 Task: Create in the project ByteCode and in the Backlog issue 'Design and implement a disaster recovery plan for an organization's IT infrastructure' a child issue 'Data migration and transformation', and assign it to team member softage.4@softage.net. Create in the project ByteCode and in the Backlog issue 'Develop a new online booking system for a hotel or resort' a child issue 'Internationalization and localization', and assign it to team member softage.1@softage.net
Action: Mouse moved to (617, 522)
Screenshot: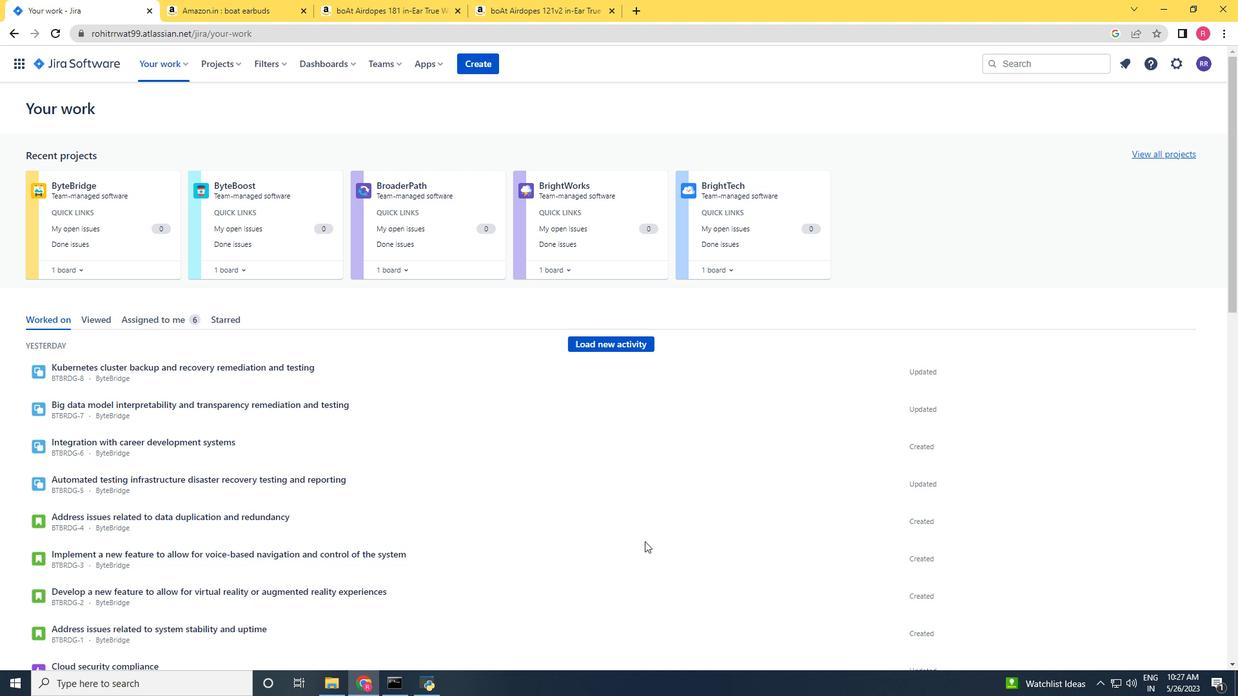 
Action: Mouse scrolled (617, 523) with delta (0, 0)
Screenshot: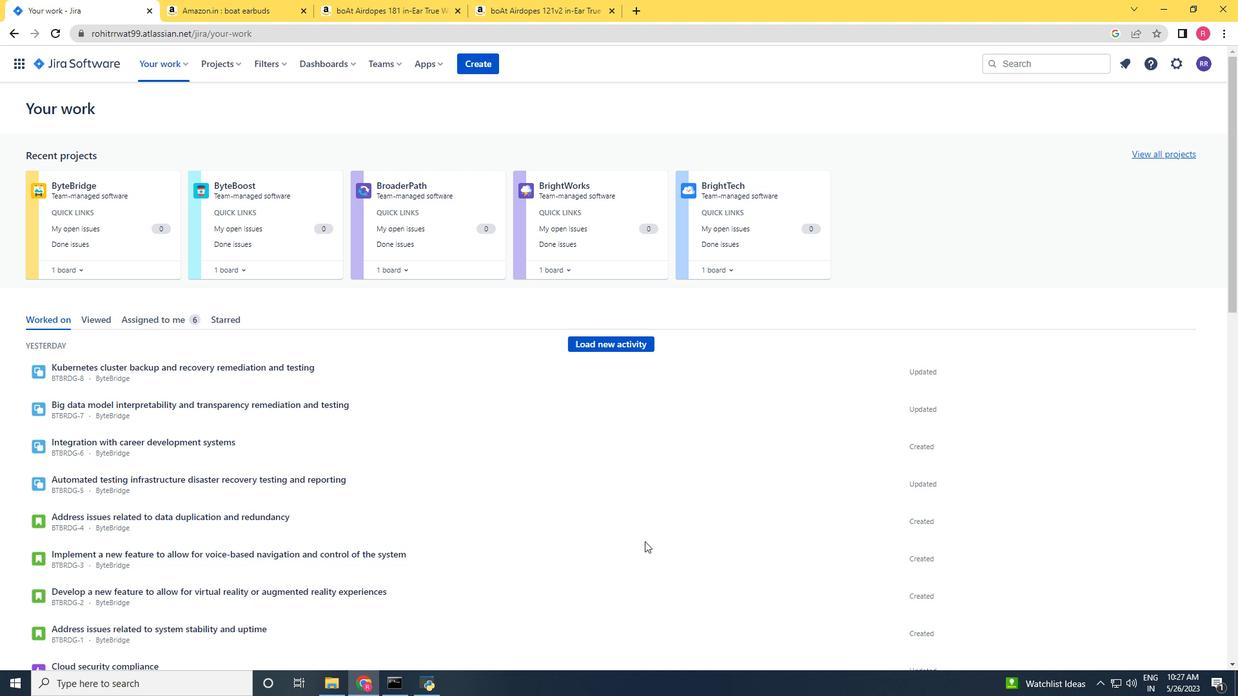 
Action: Mouse moved to (221, 64)
Screenshot: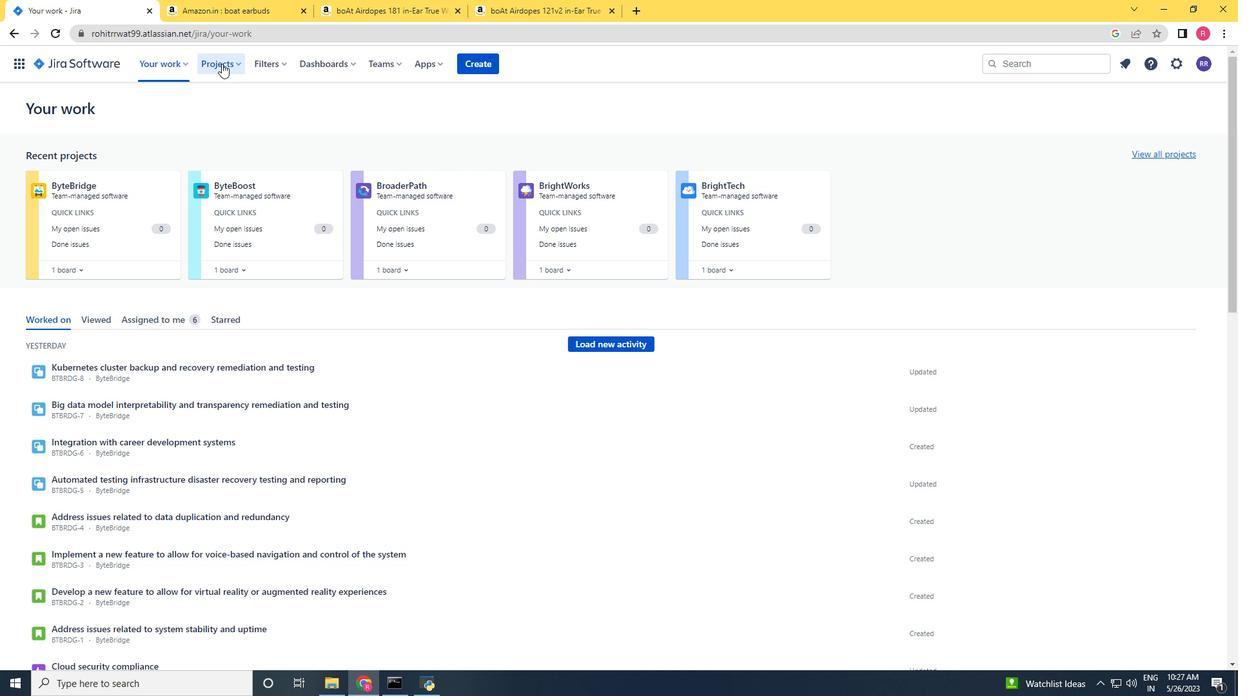 
Action: Mouse pressed left at (221, 64)
Screenshot: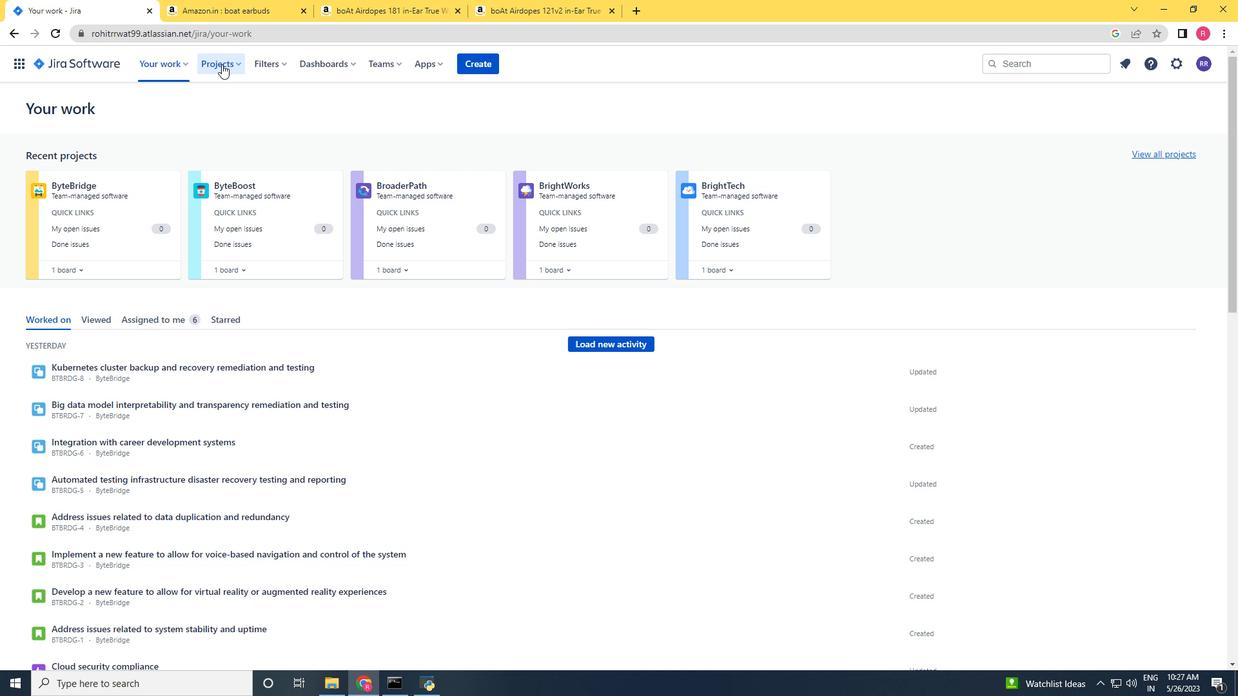 
Action: Mouse moved to (274, 128)
Screenshot: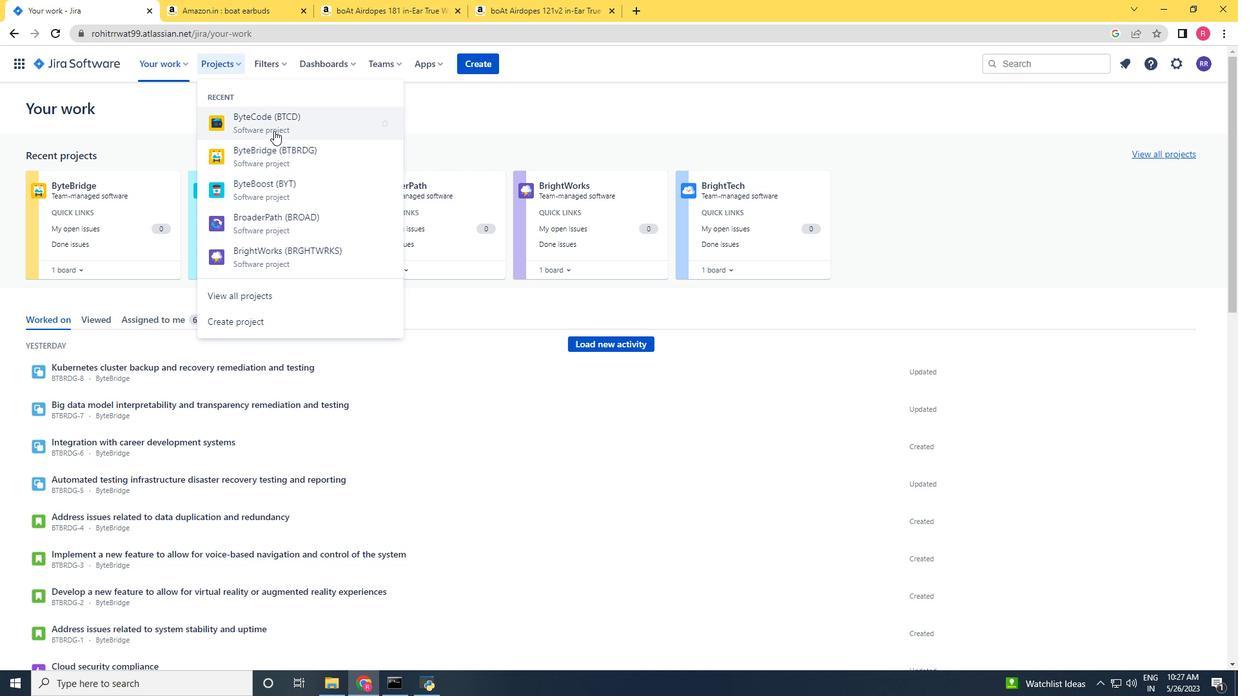 
Action: Mouse pressed left at (274, 128)
Screenshot: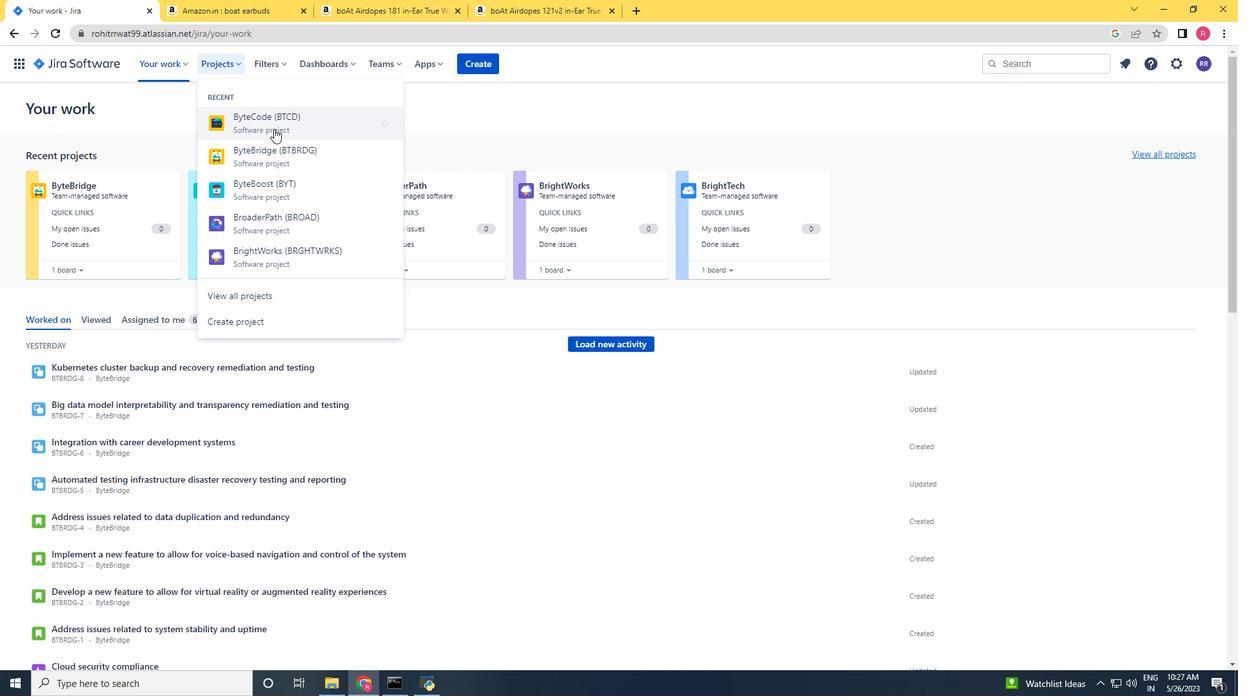 
Action: Mouse moved to (62, 191)
Screenshot: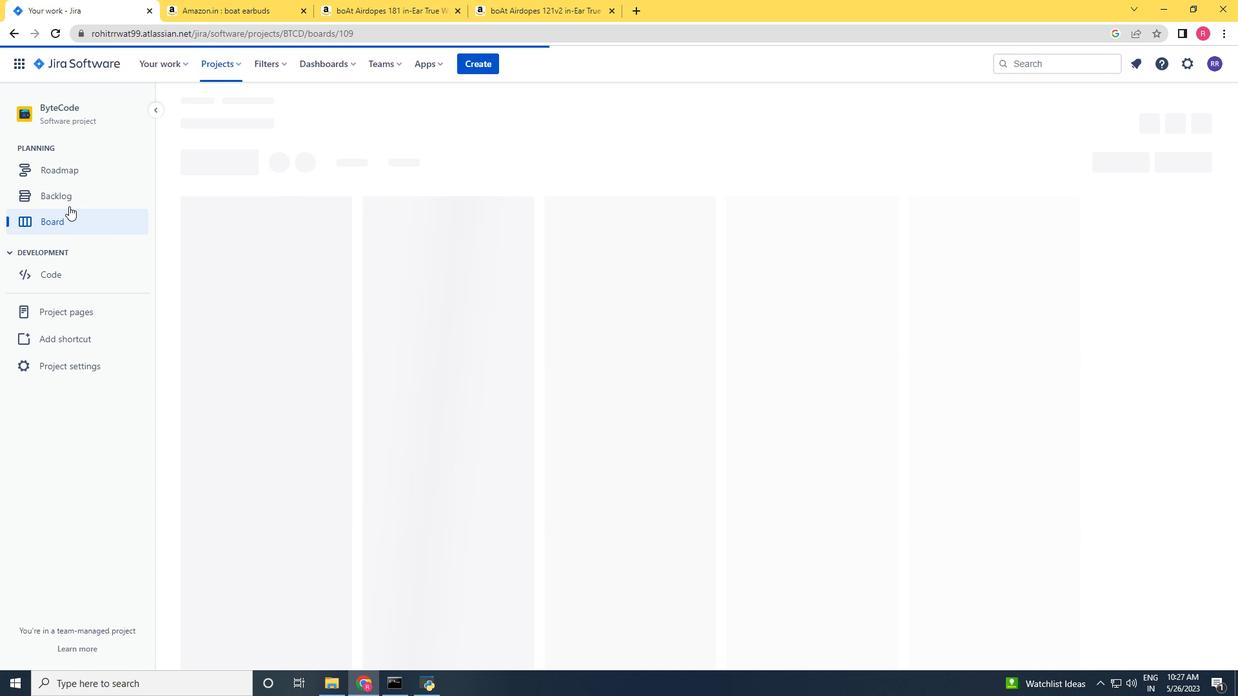 
Action: Mouse pressed left at (62, 191)
Screenshot: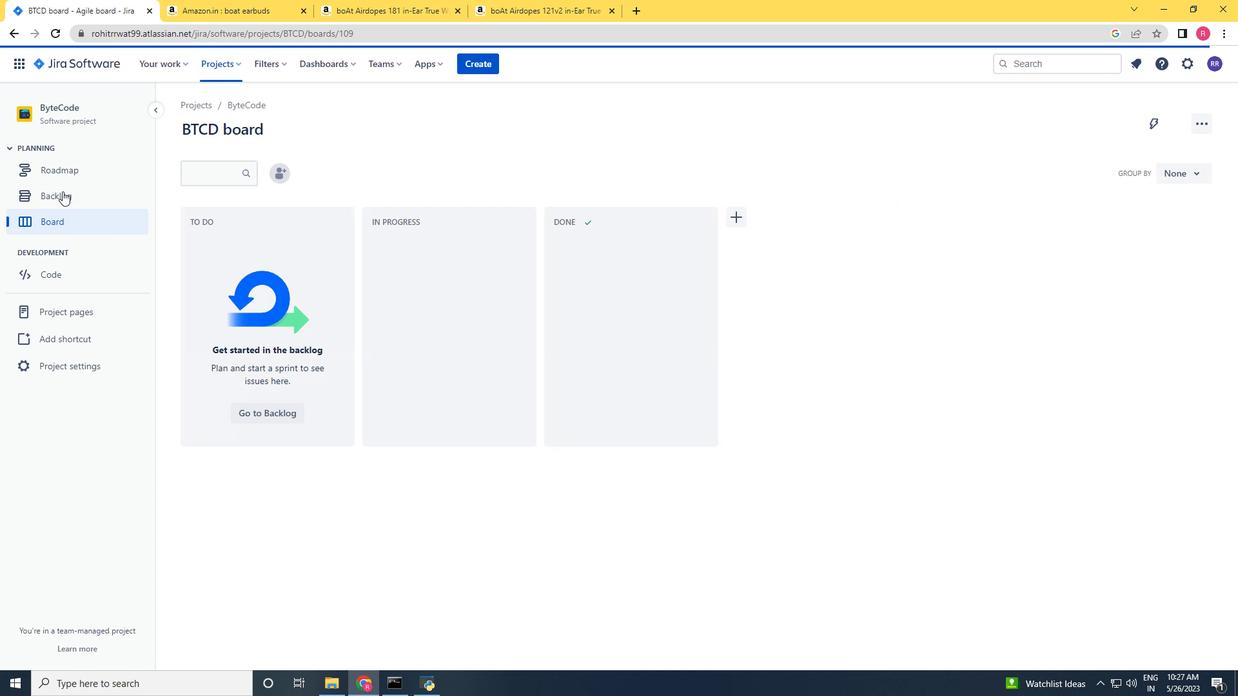 
Action: Mouse moved to (967, 388)
Screenshot: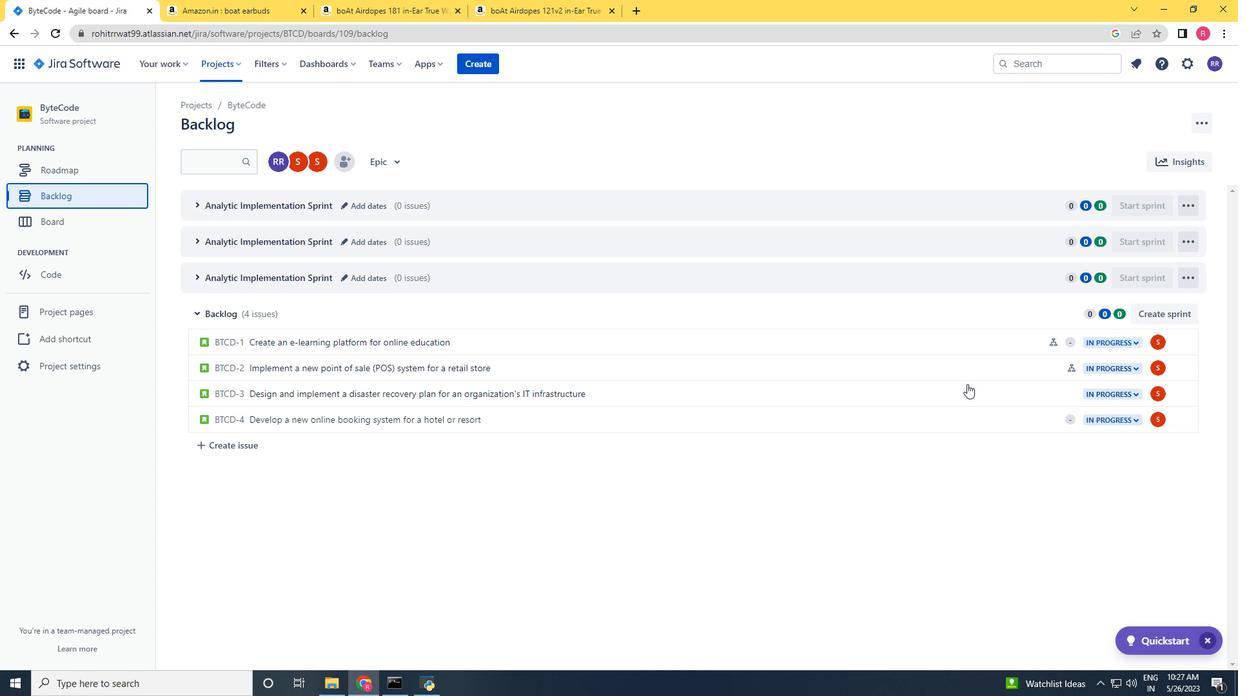 
Action: Mouse pressed left at (967, 388)
Screenshot: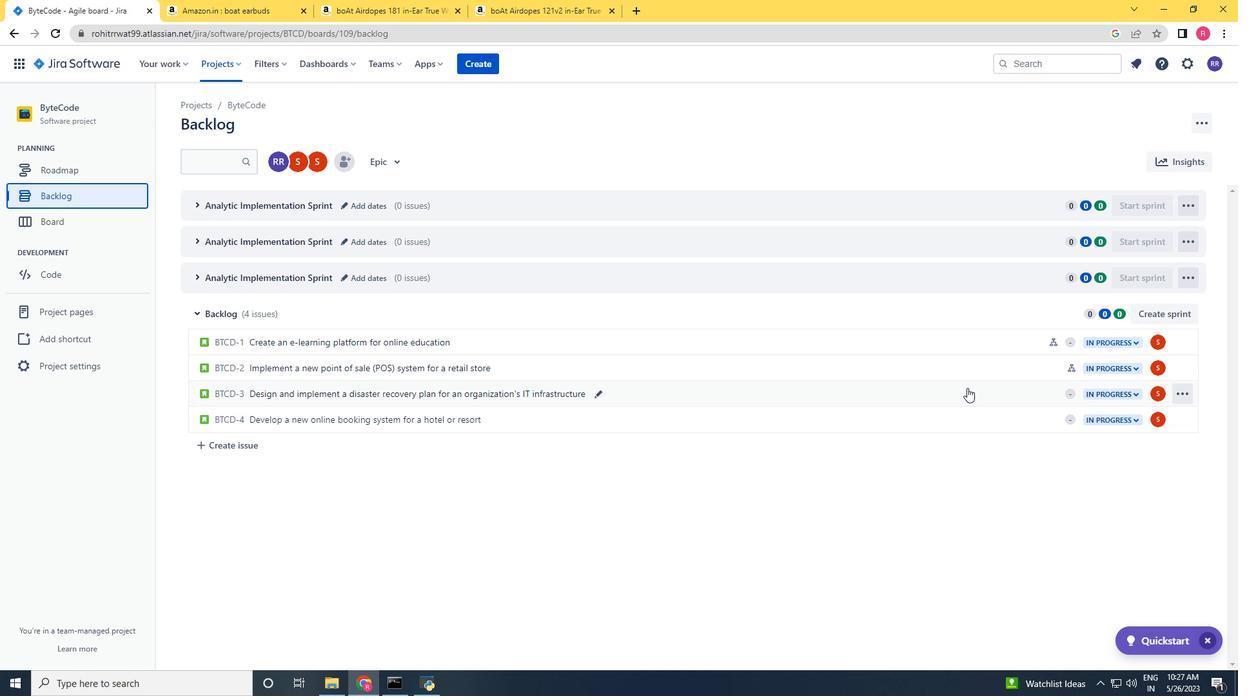 
Action: Mouse moved to (1007, 292)
Screenshot: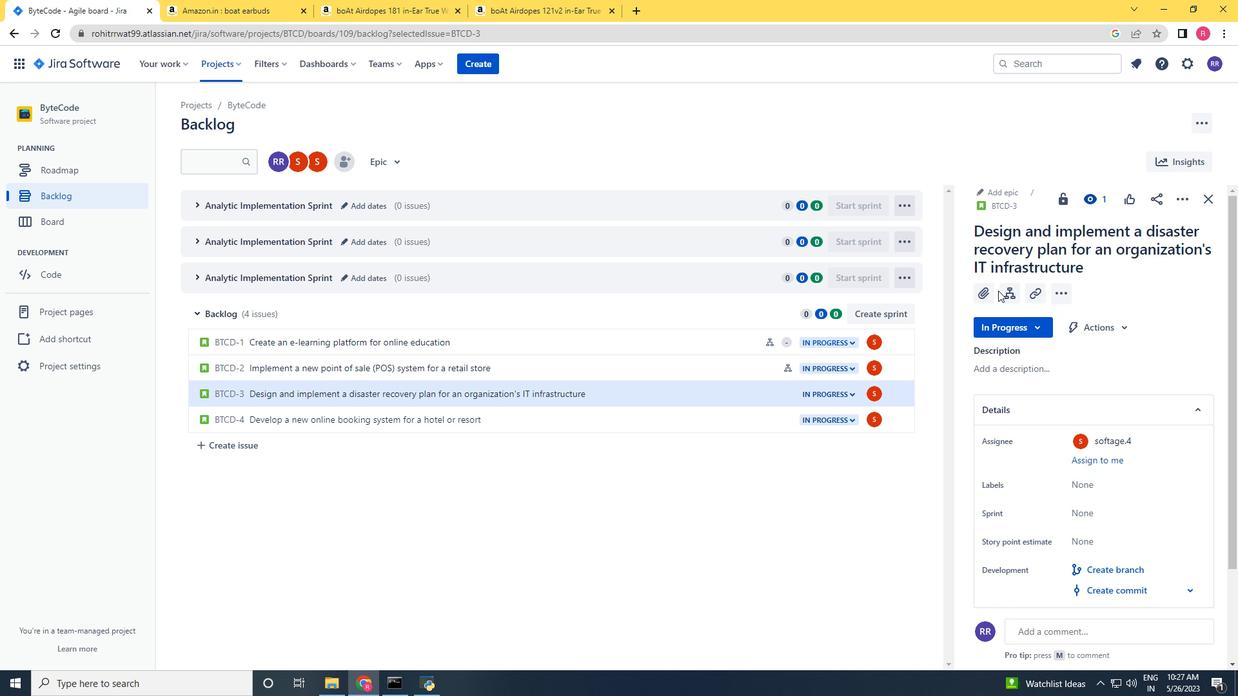 
Action: Mouse pressed left at (1007, 292)
Screenshot: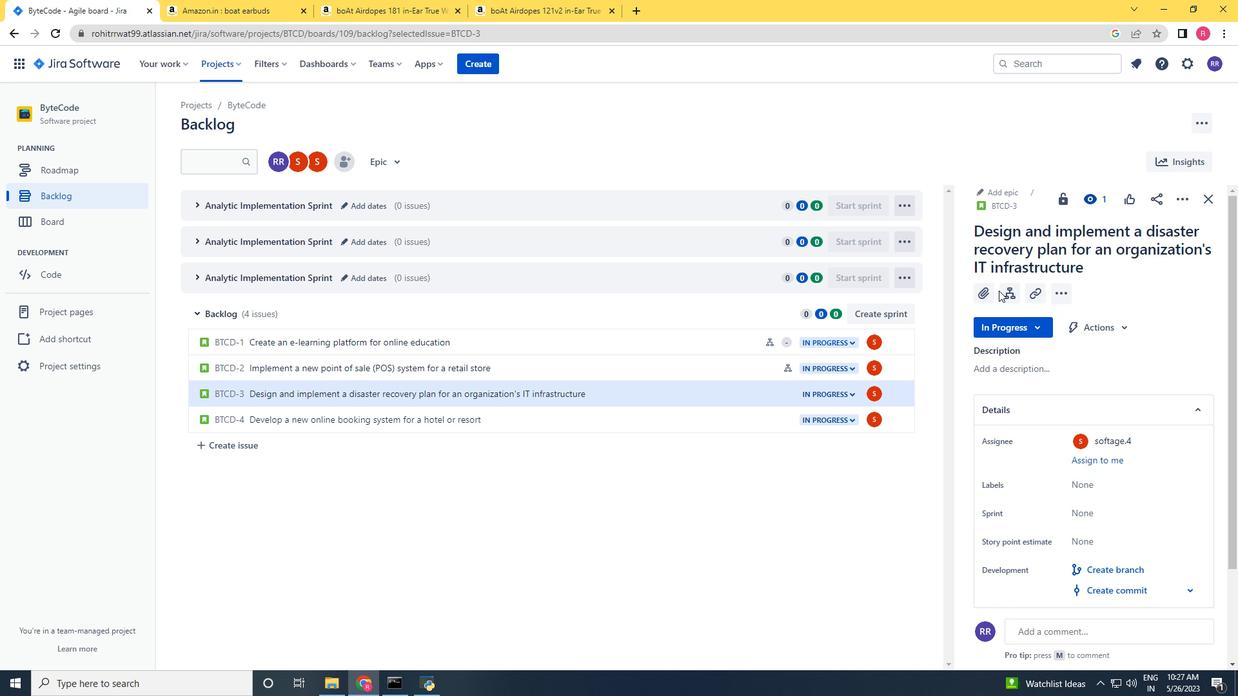 
Action: Mouse moved to (1037, 464)
Screenshot: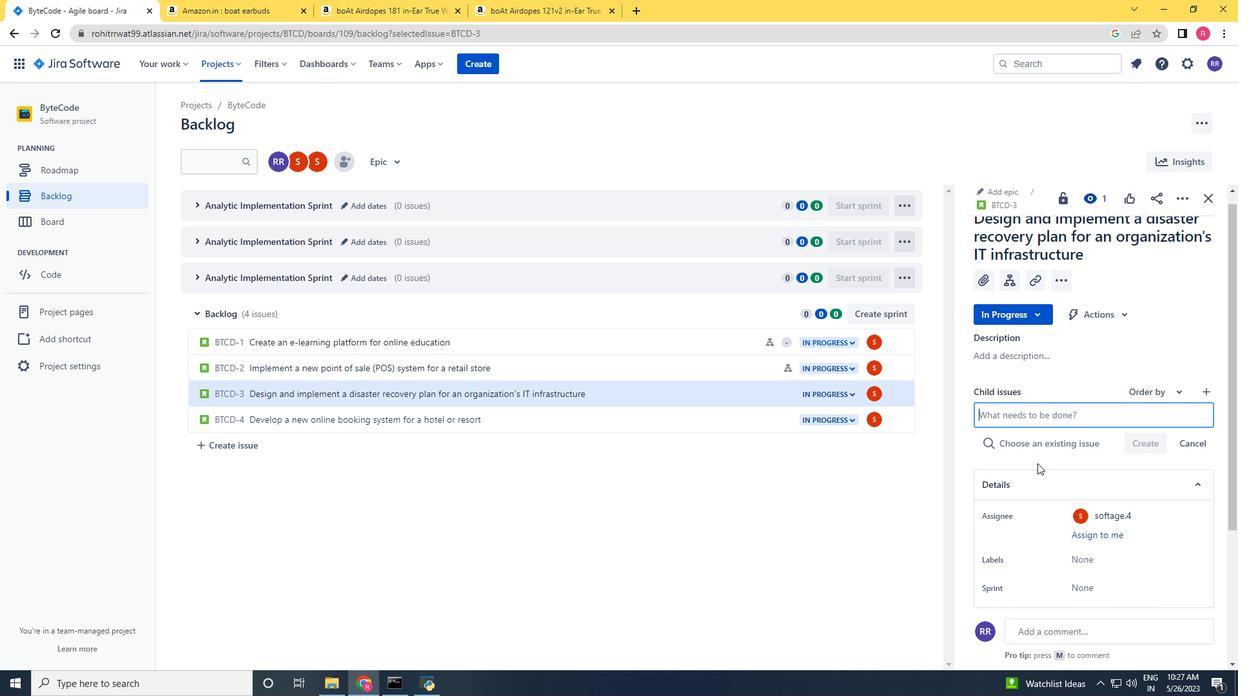 
Action: Key pressed <Key.shift>Data<Key.space>migratio<Key.space><Key.backspace>n<Key.space>and<Key.space>transformi<Key.backspace><Key.backspace>ming<Key.space><Key.backspace><Key.backspace><Key.backspace><Key.backspace>ation<Key.space><Key.enter>
Screenshot: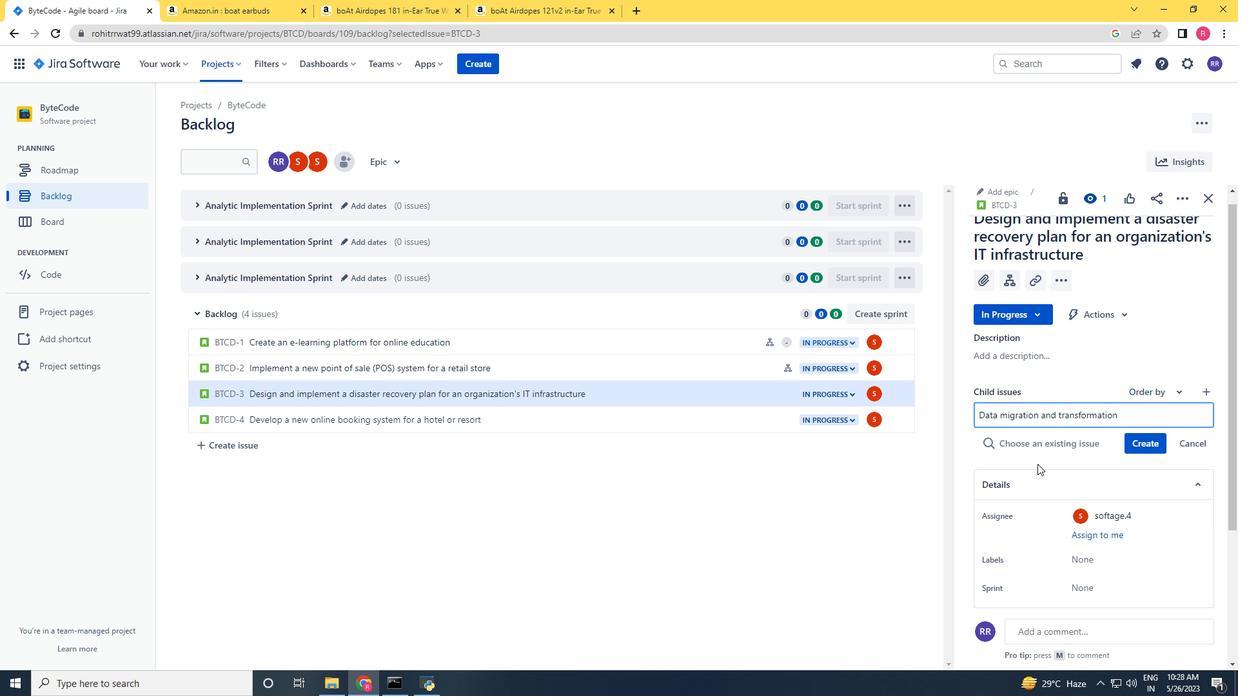 
Action: Mouse scrolled (1037, 465) with delta (0, 0)
Screenshot: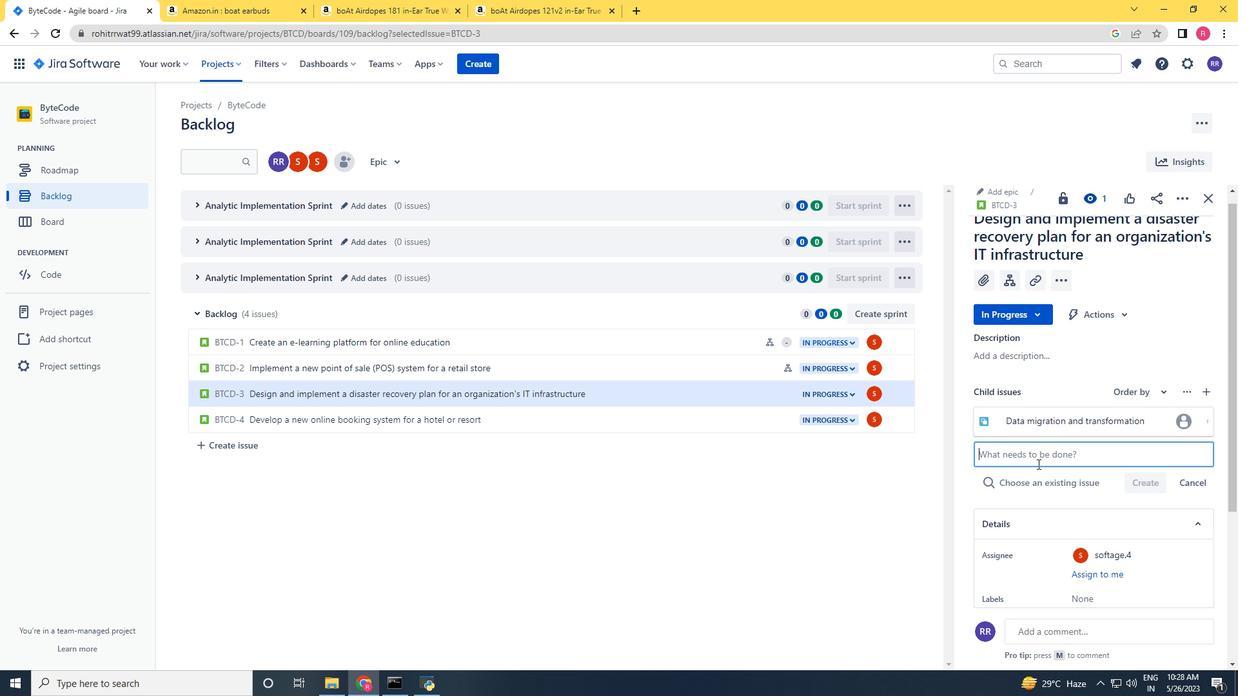 
Action: Mouse scrolled (1037, 465) with delta (0, 0)
Screenshot: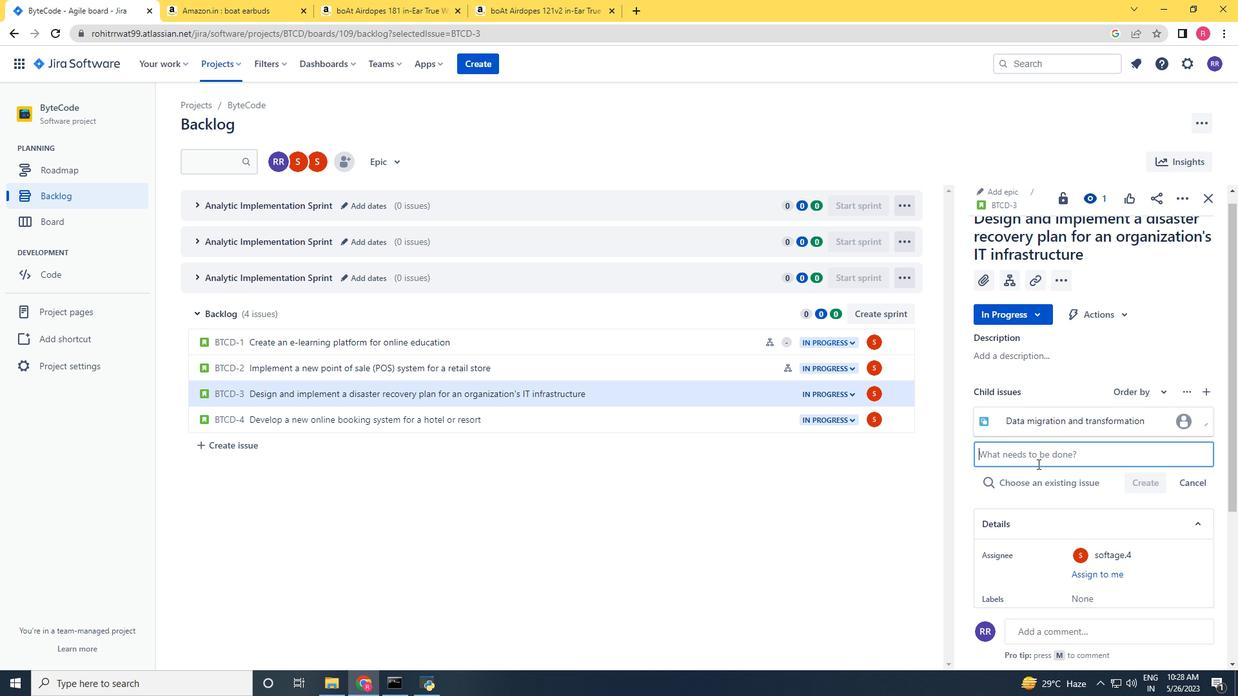 
Action: Mouse moved to (765, 417)
Screenshot: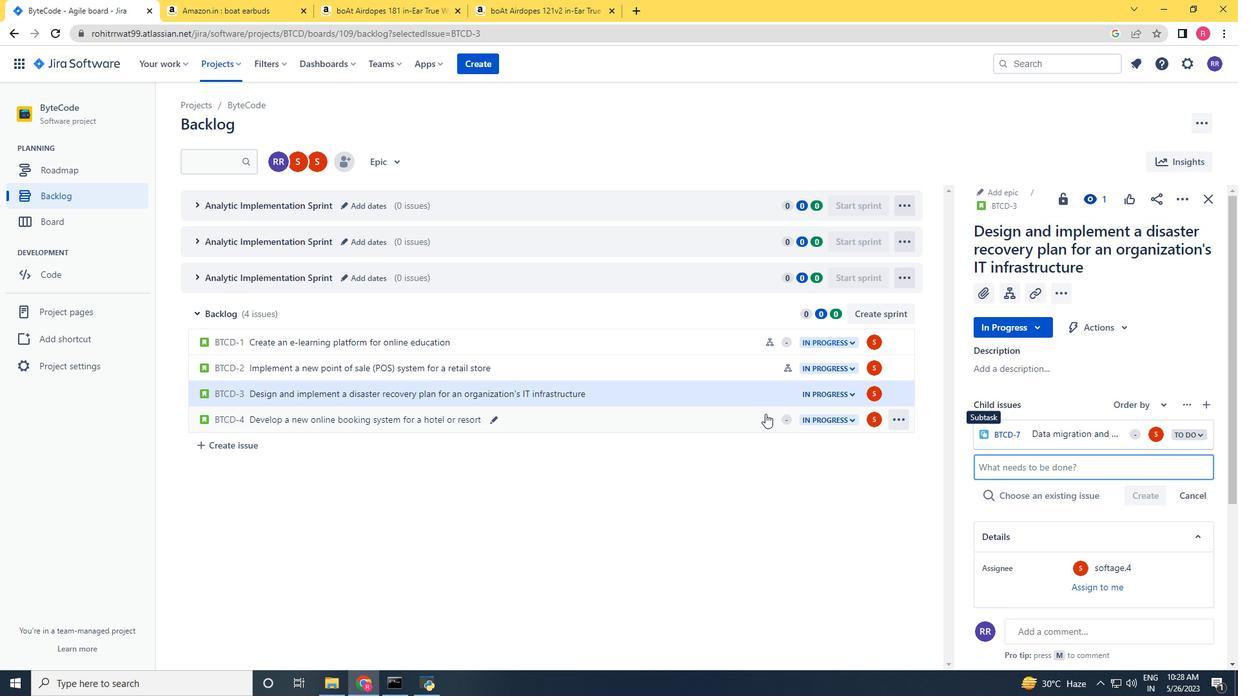 
Action: Mouse pressed left at (765, 417)
Screenshot: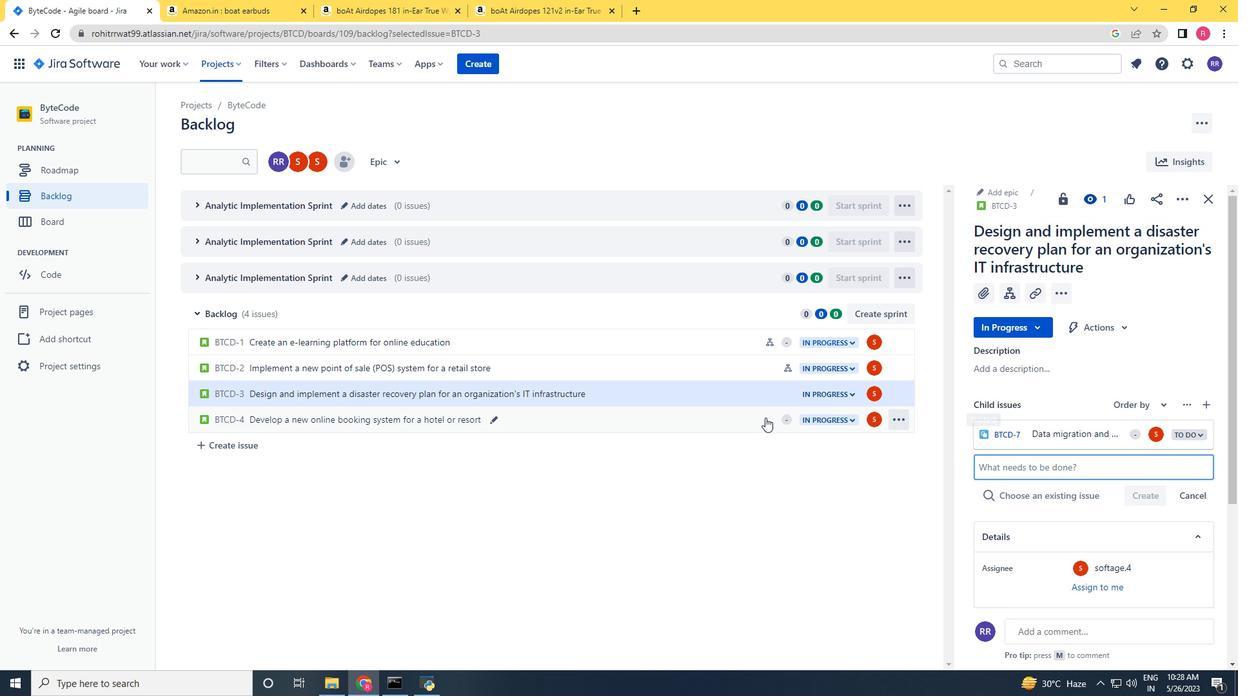 
Action: Mouse moved to (1013, 273)
Screenshot: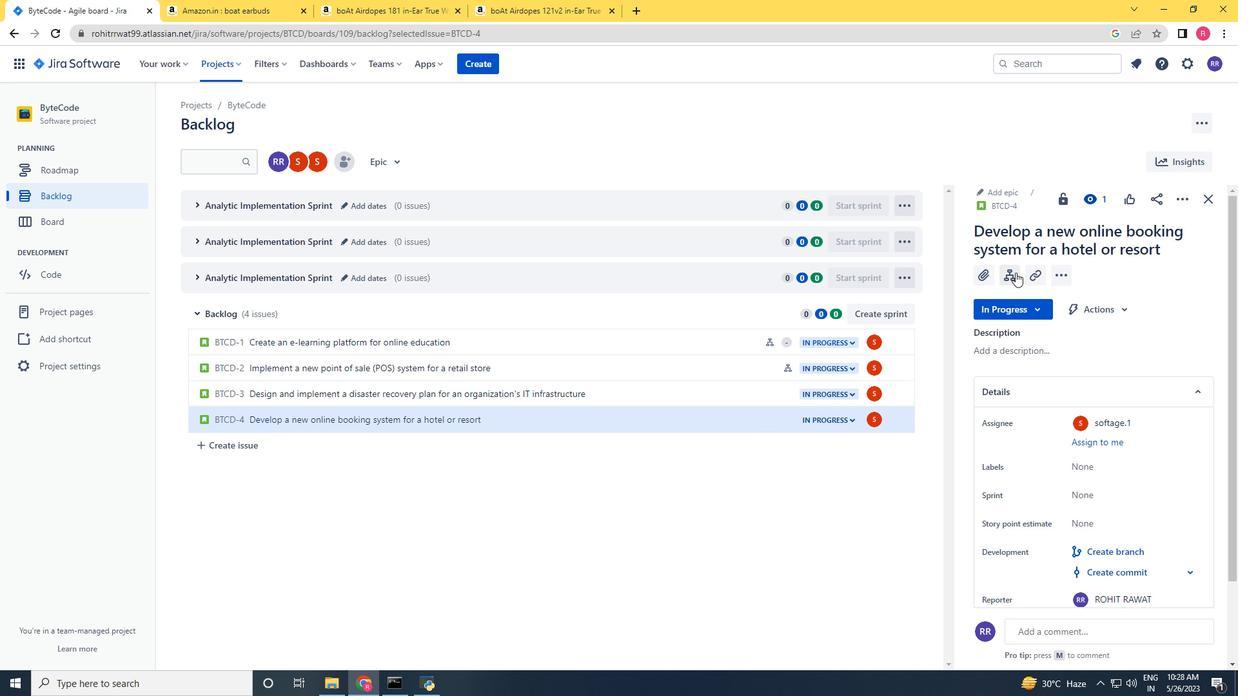 
Action: Mouse pressed left at (1013, 273)
Screenshot: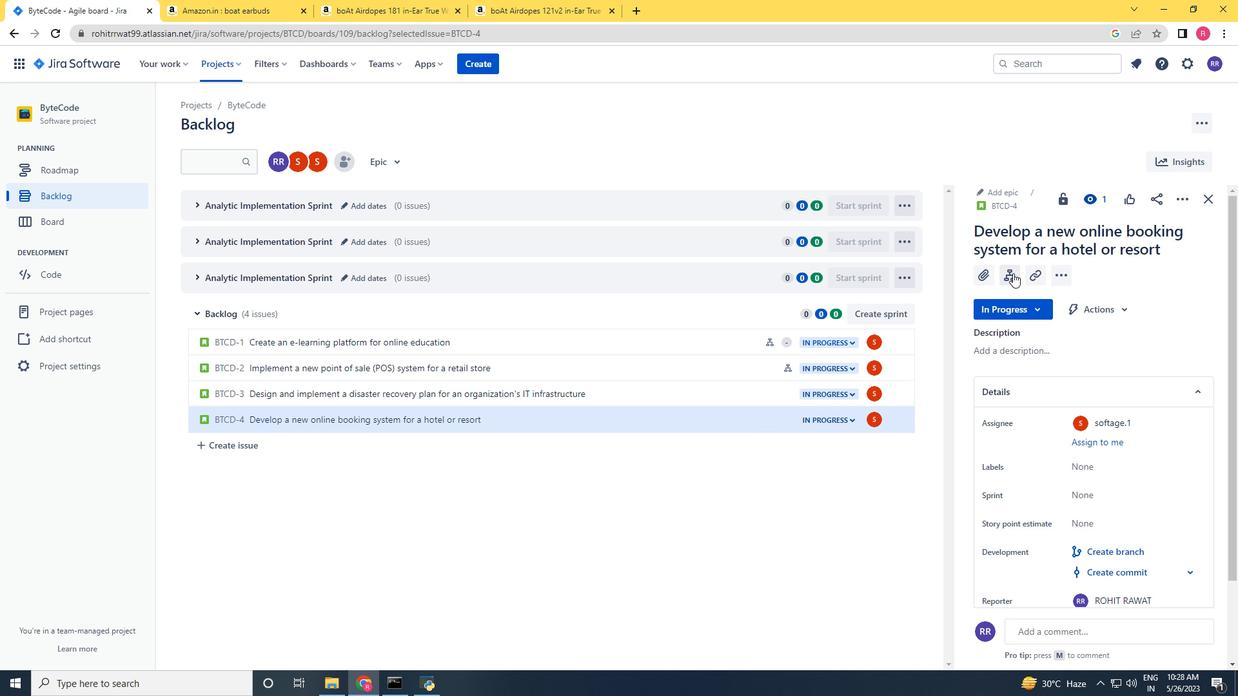 
Action: Key pressed <Key.shift>Intr<Key.backspace>ernationalization<Key.space>and<Key.space>localization<Key.space><Key.enter>
Screenshot: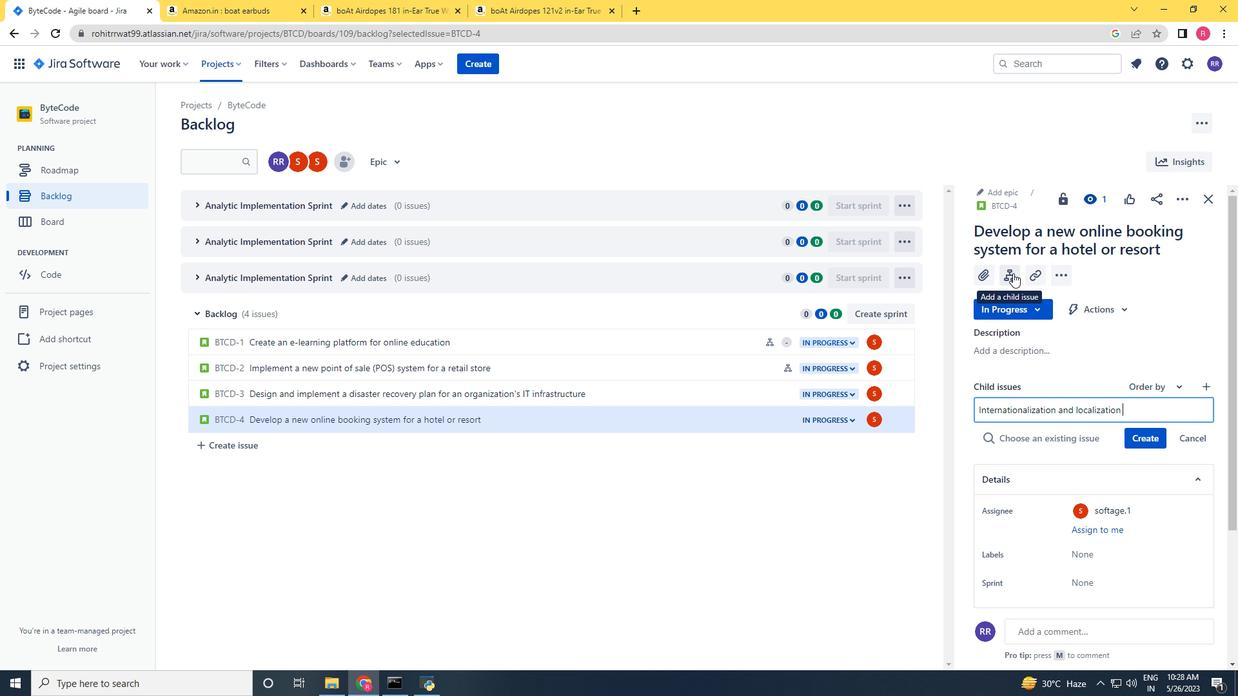 
Action: Mouse scrolled (1013, 274) with delta (0, 0)
Screenshot: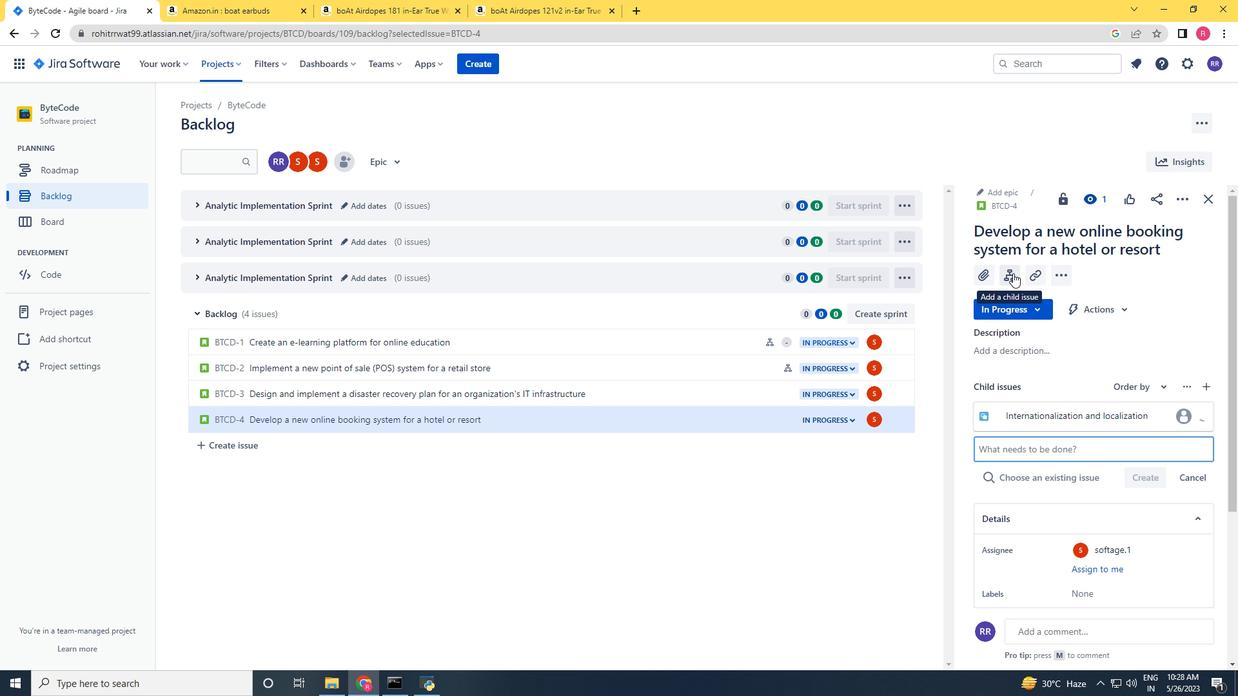 
Action: Mouse scrolled (1013, 274) with delta (0, 0)
Screenshot: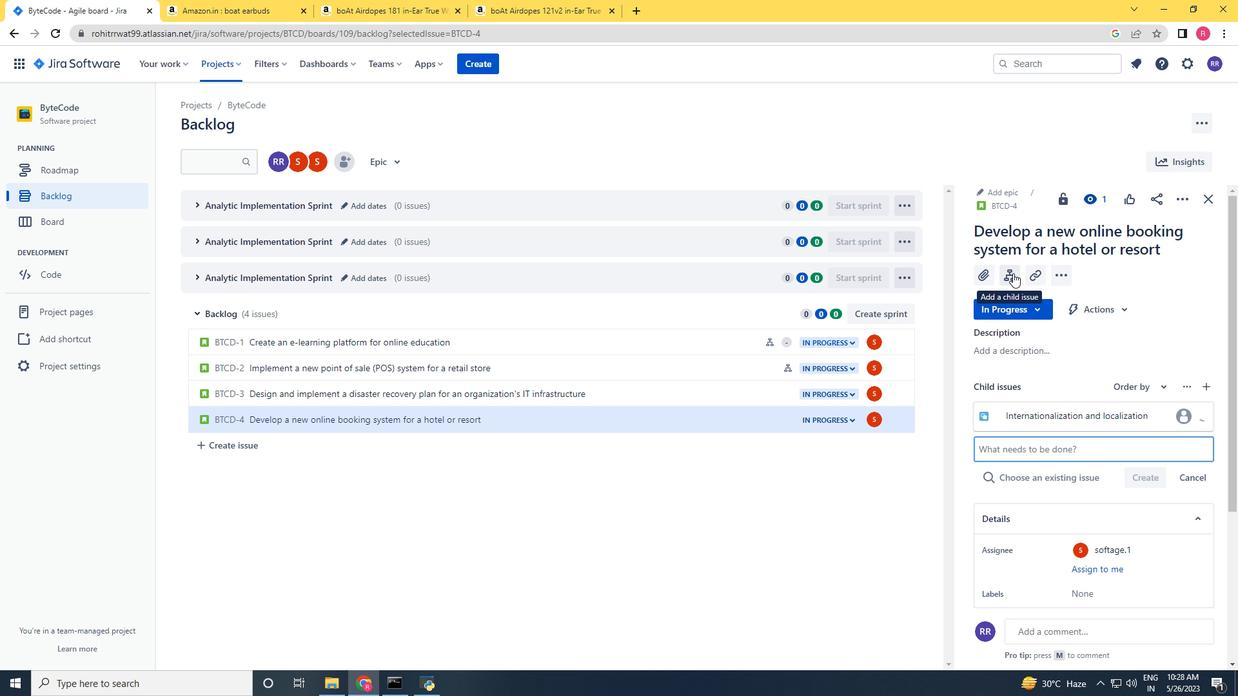 
Action: Mouse moved to (1157, 417)
Screenshot: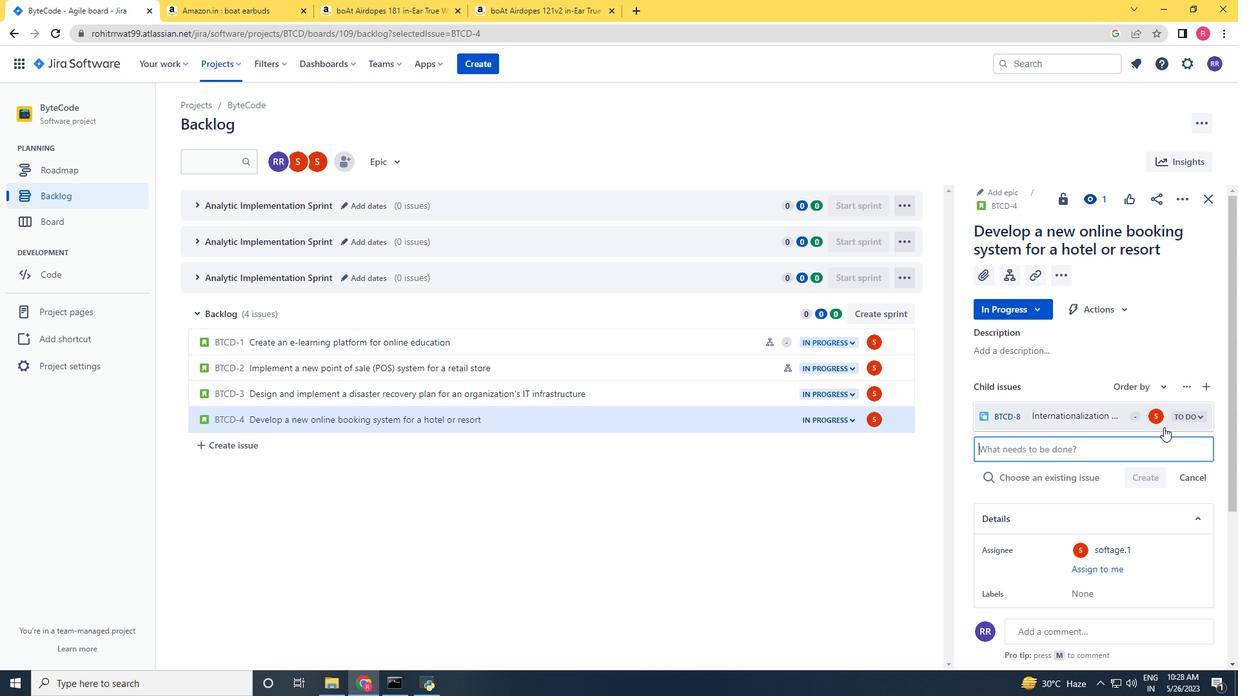 
Action: Mouse pressed left at (1157, 417)
Screenshot: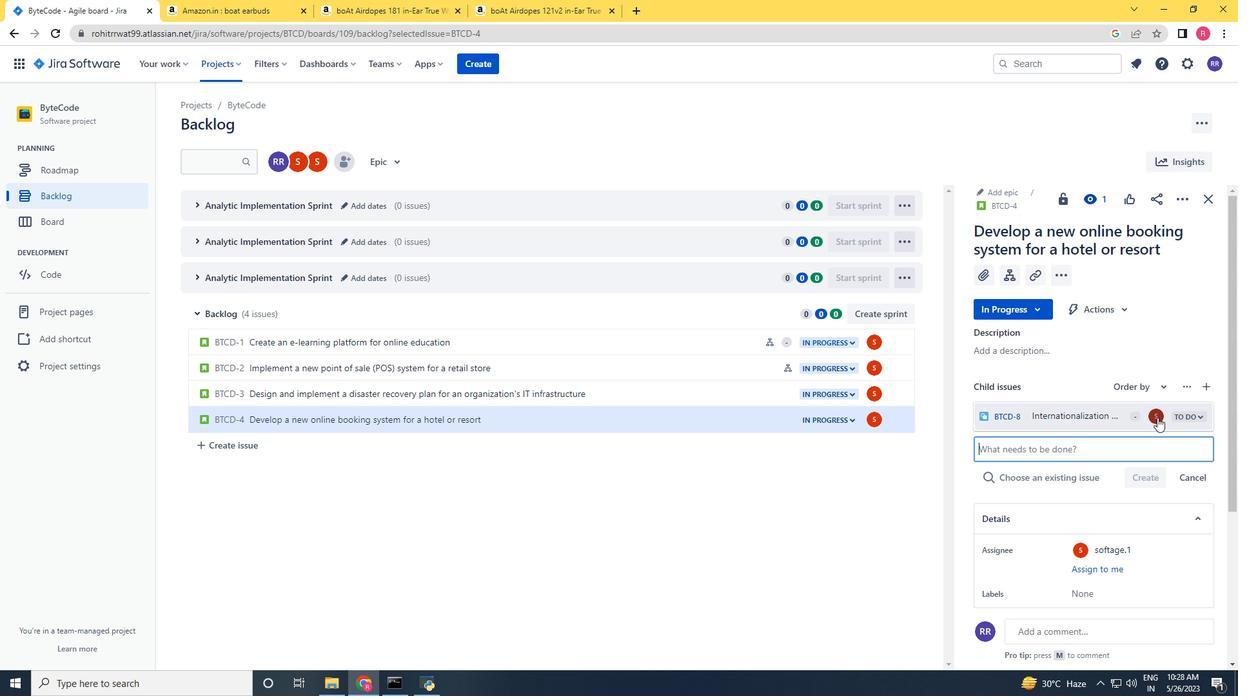 
Action: Key pressed softage.1<Key.shift>@softage.net
Screenshot: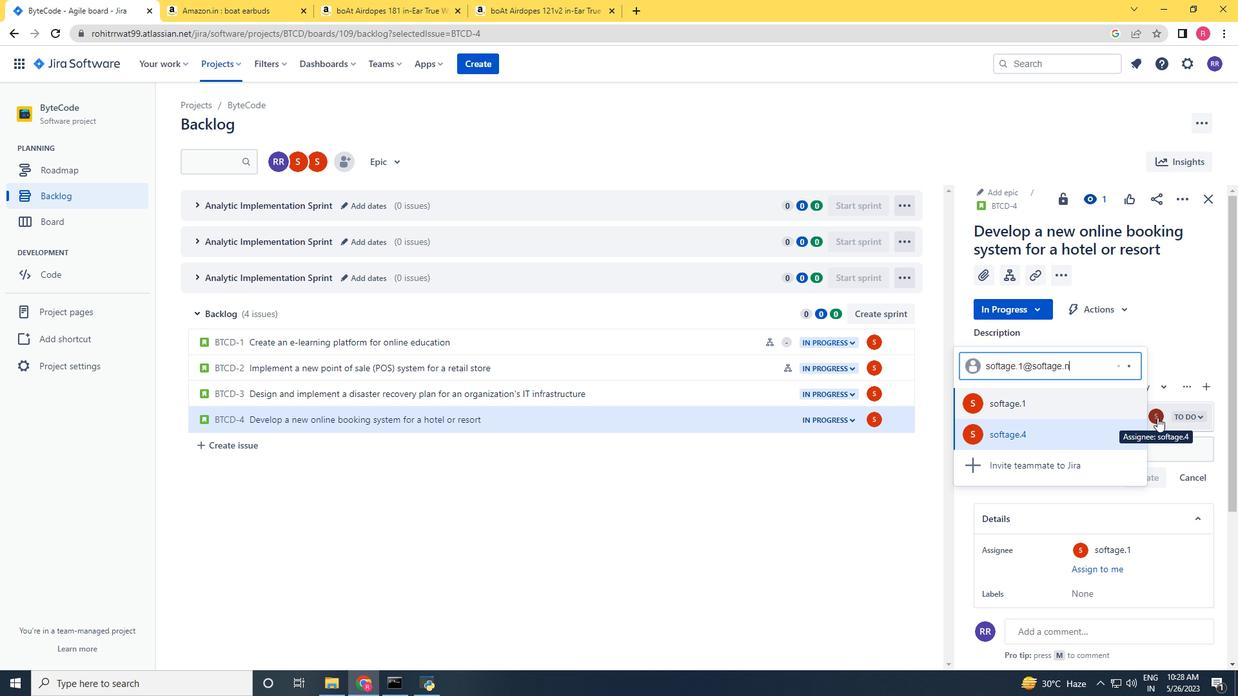 
Action: Mouse moved to (1065, 425)
Screenshot: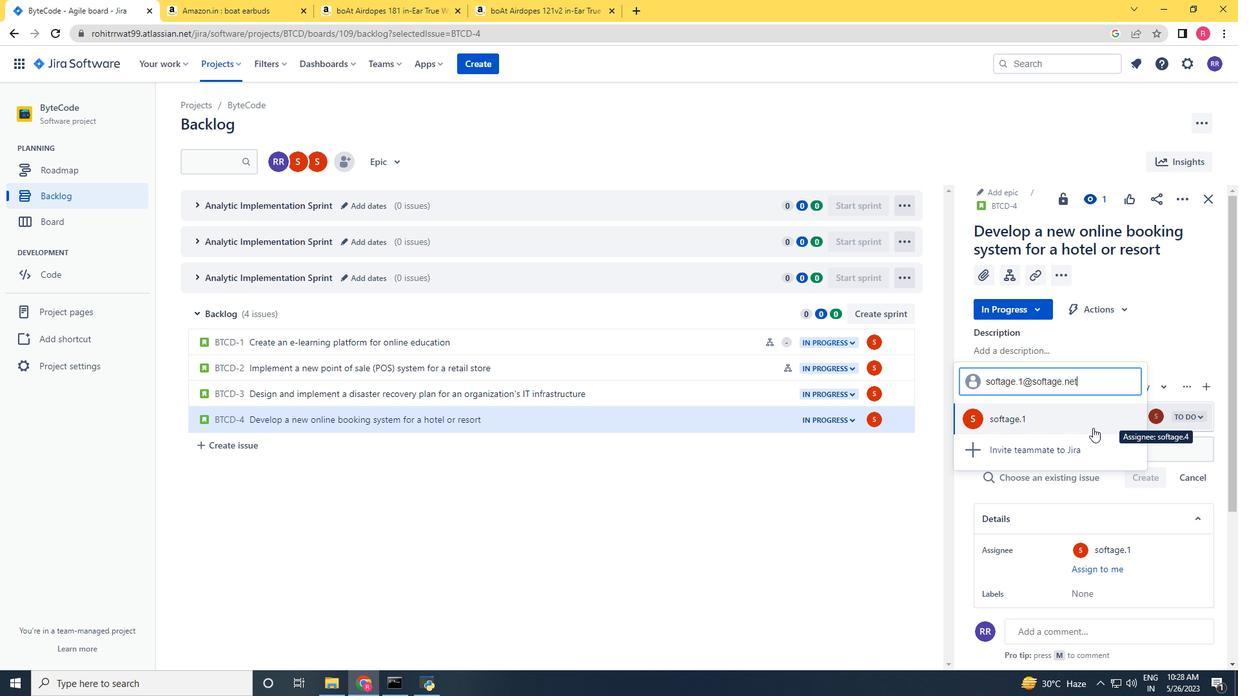 
Action: Mouse pressed left at (1065, 425)
Screenshot: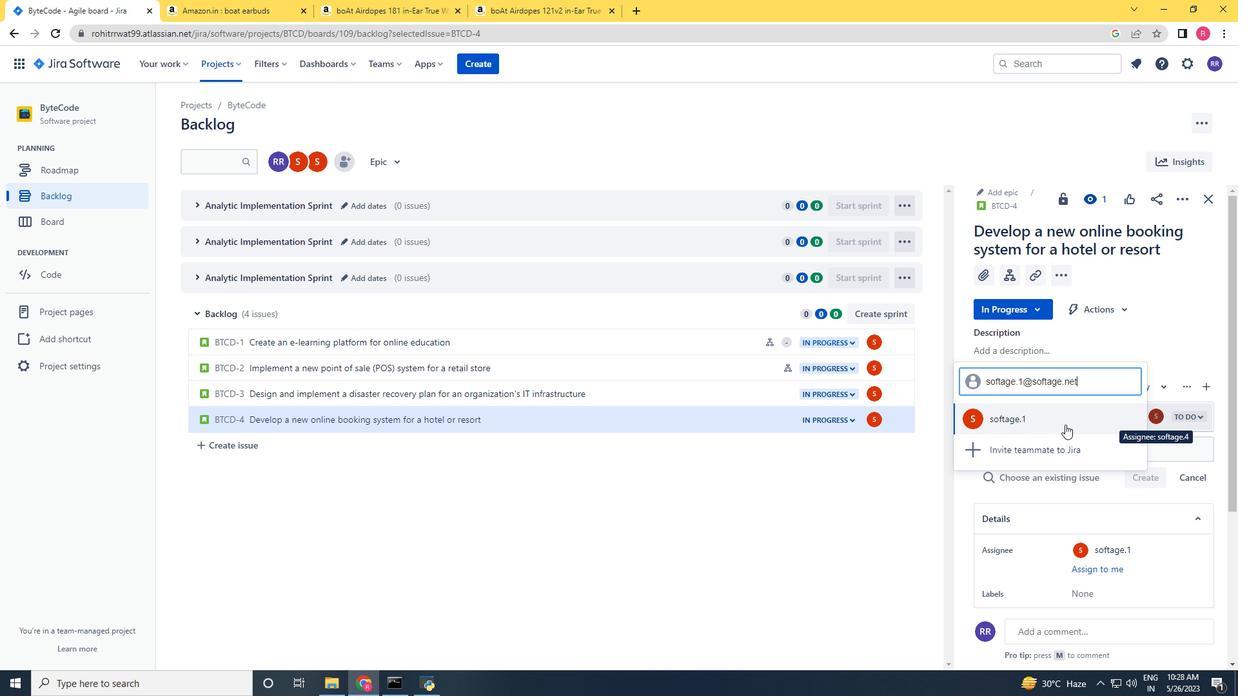 
Action: Mouse moved to (530, 534)
Screenshot: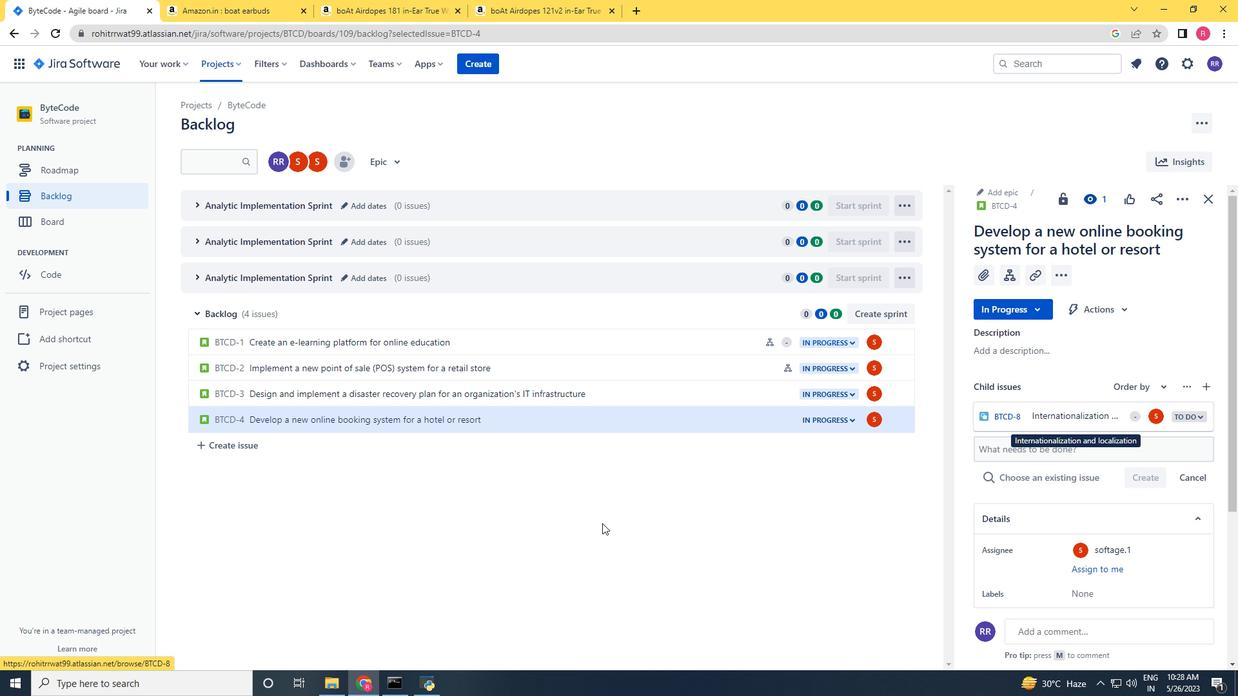
